 Task: Apply line weight 2px.
Action: Mouse moved to (119, 88)
Screenshot: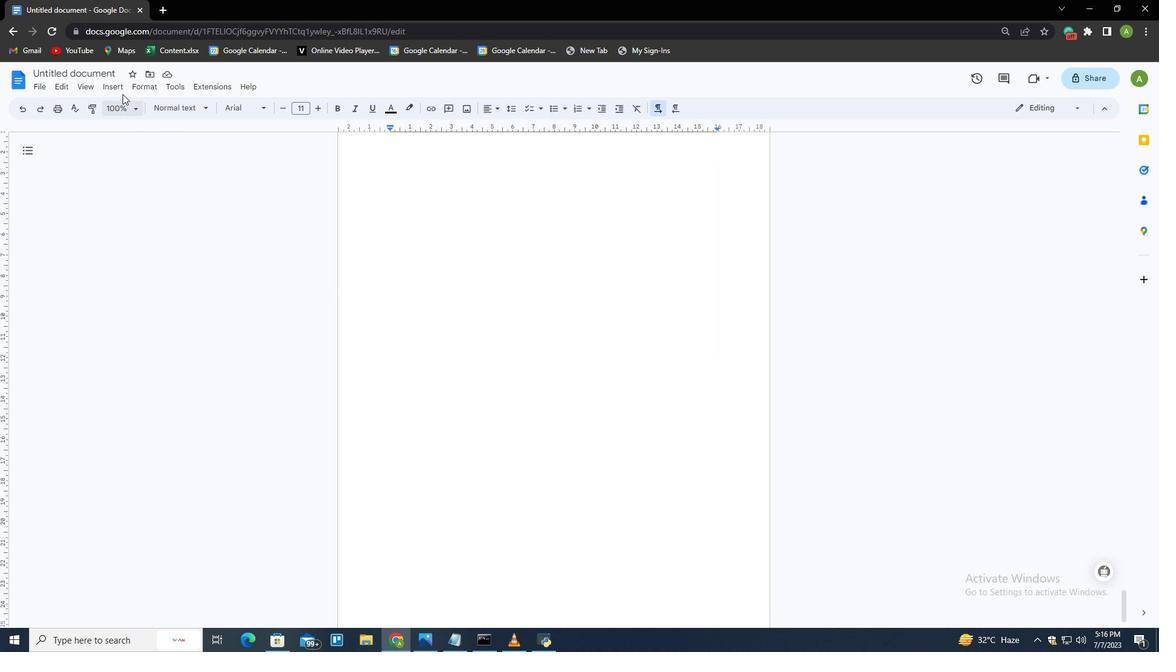 
Action: Mouse pressed left at (119, 88)
Screenshot: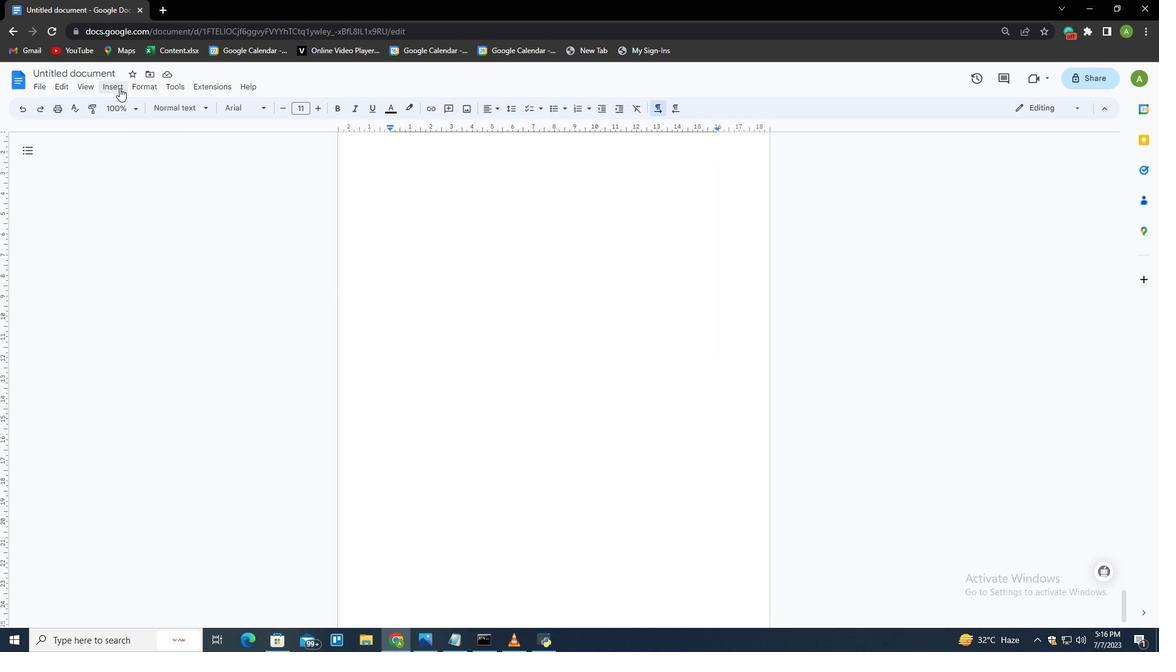 
Action: Mouse moved to (138, 136)
Screenshot: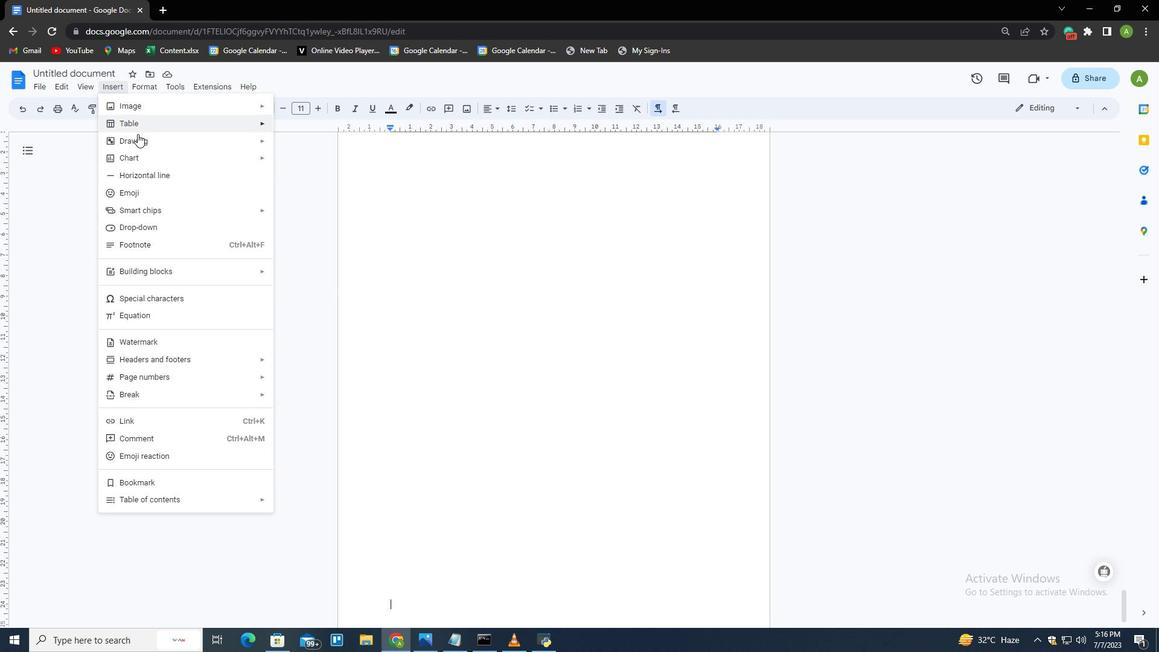 
Action: Mouse pressed left at (138, 136)
Screenshot: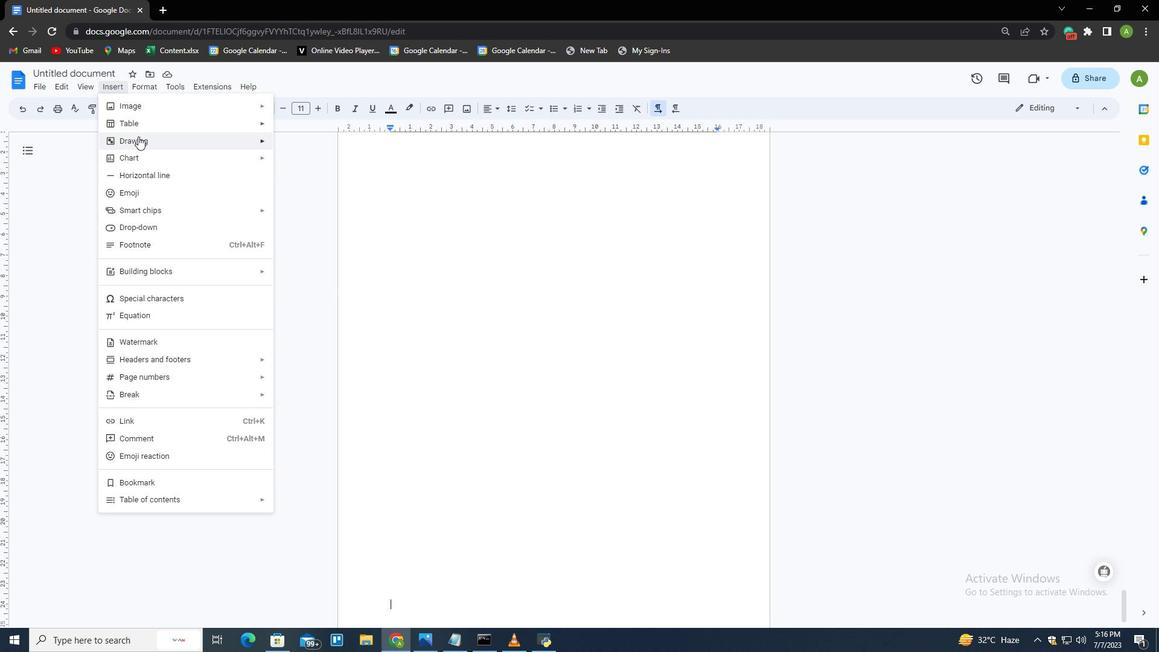 
Action: Mouse moved to (311, 138)
Screenshot: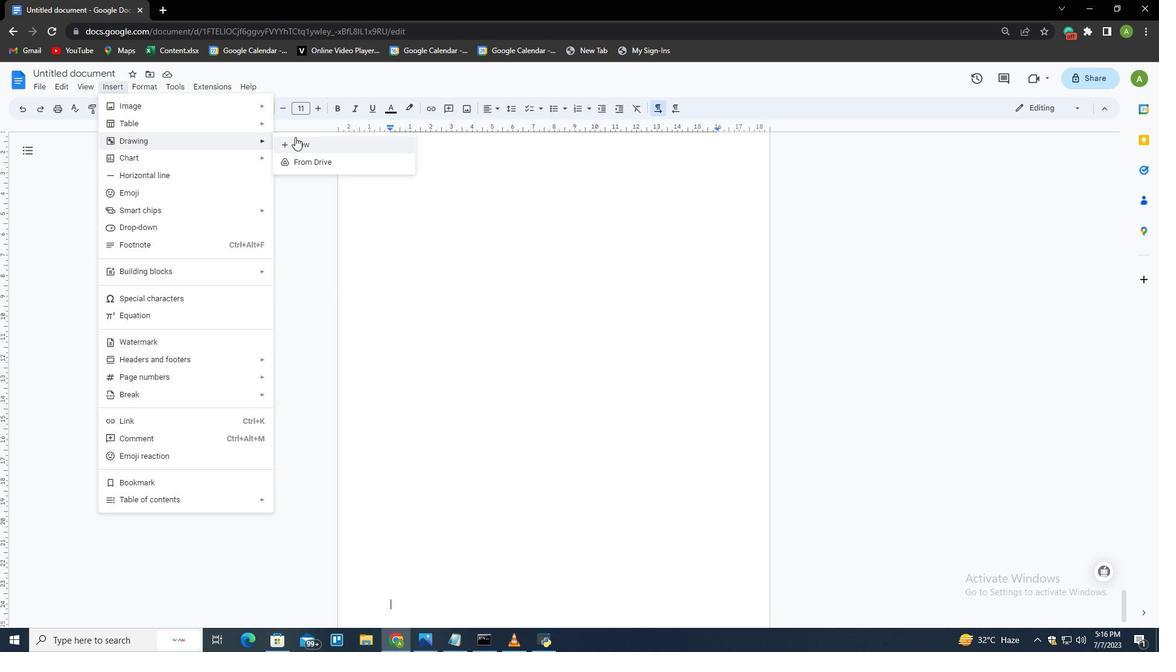
Action: Mouse pressed left at (311, 138)
Screenshot: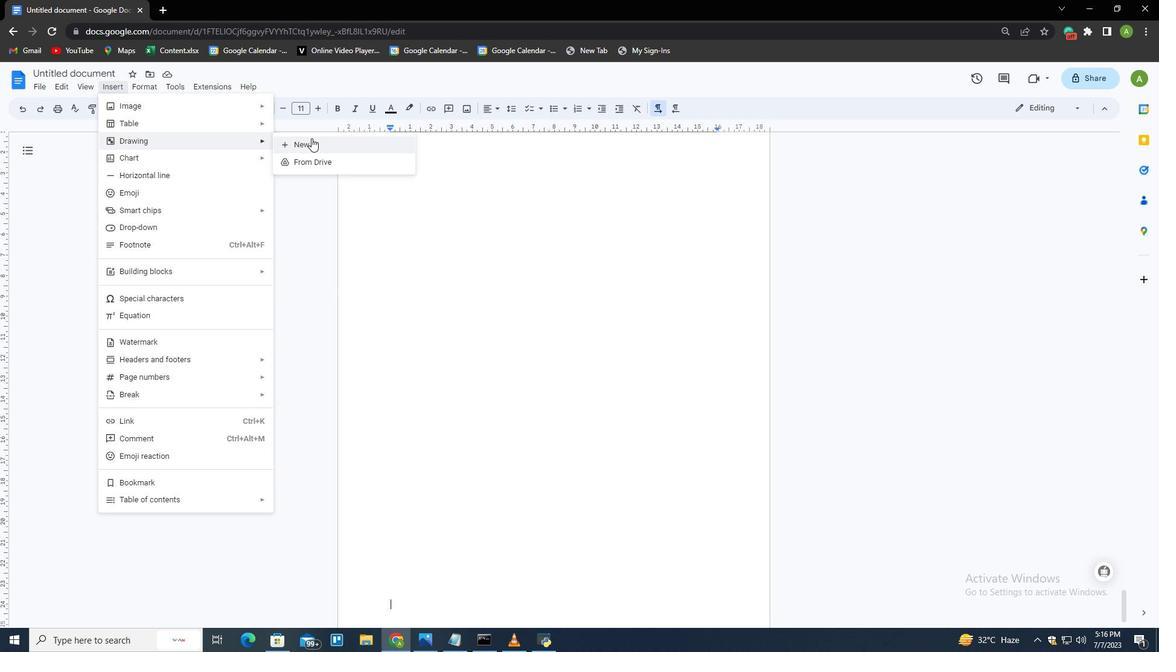 
Action: Mouse moved to (448, 137)
Screenshot: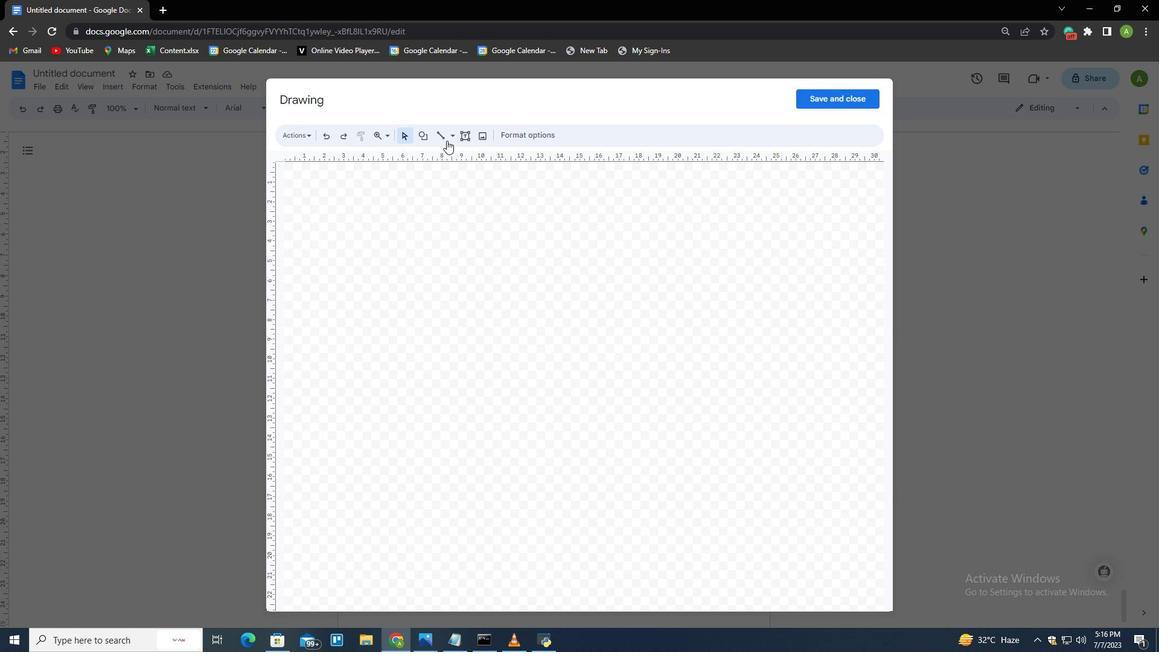 
Action: Mouse pressed left at (448, 137)
Screenshot: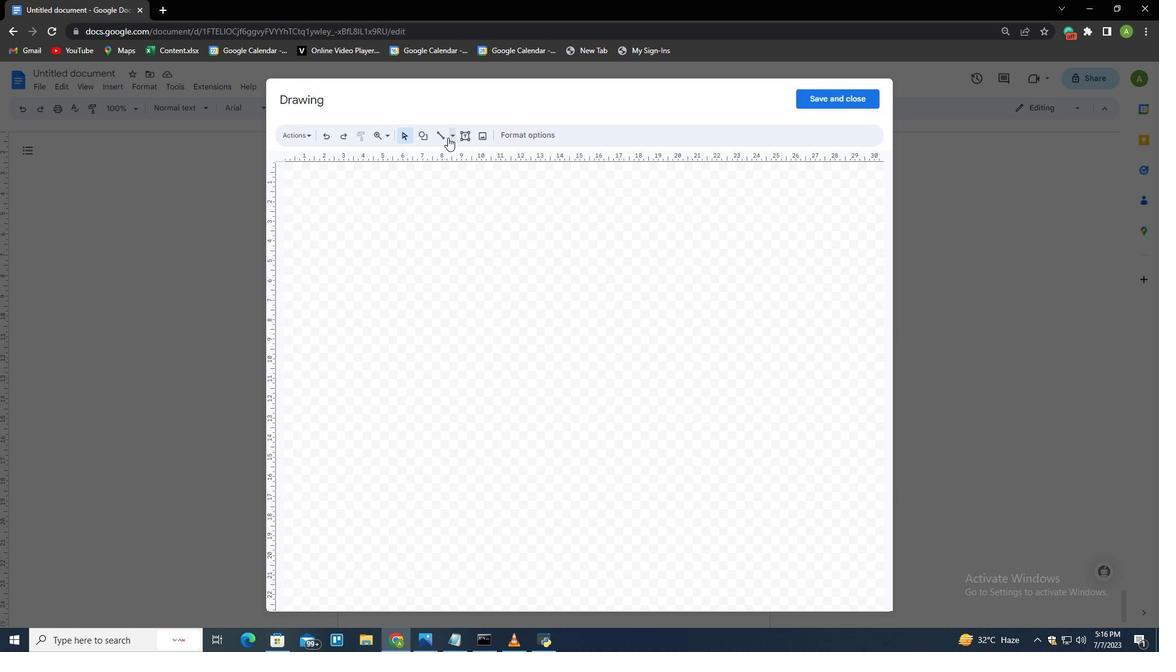 
Action: Mouse moved to (446, 150)
Screenshot: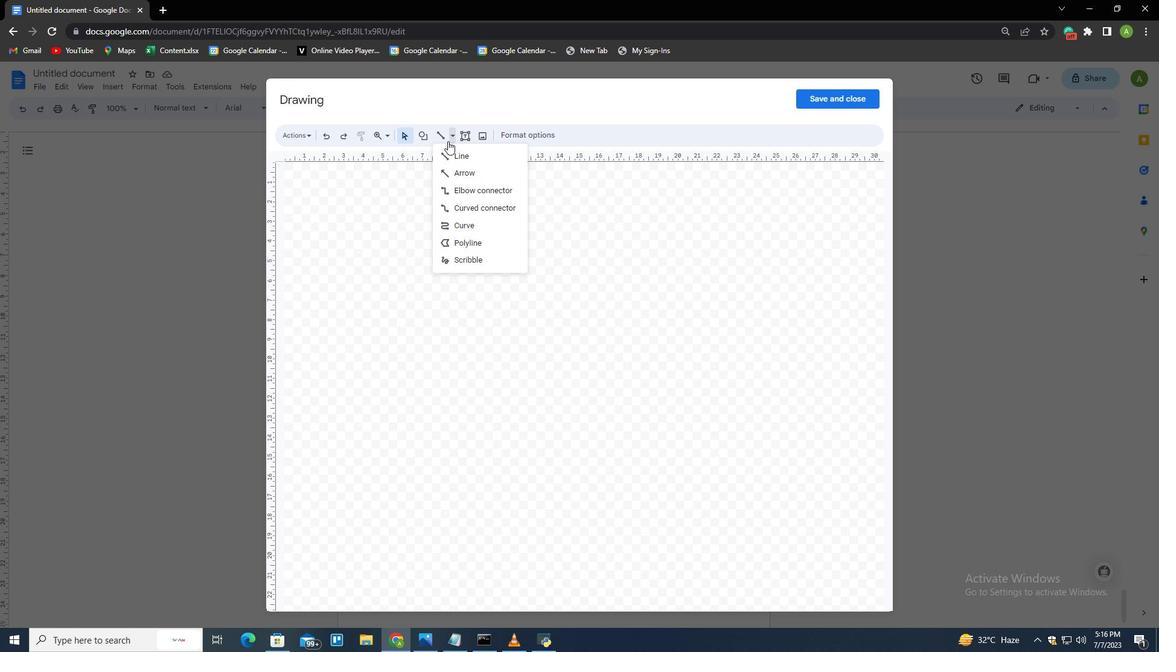 
Action: Mouse pressed left at (446, 150)
Screenshot: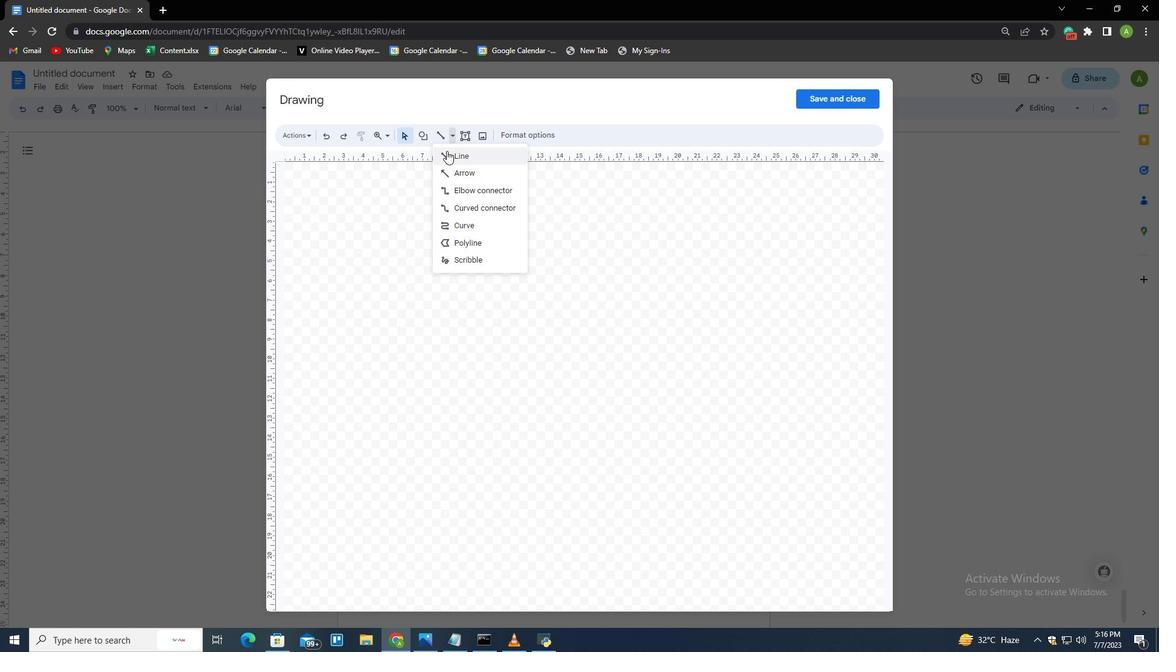 
Action: Mouse moved to (448, 195)
Screenshot: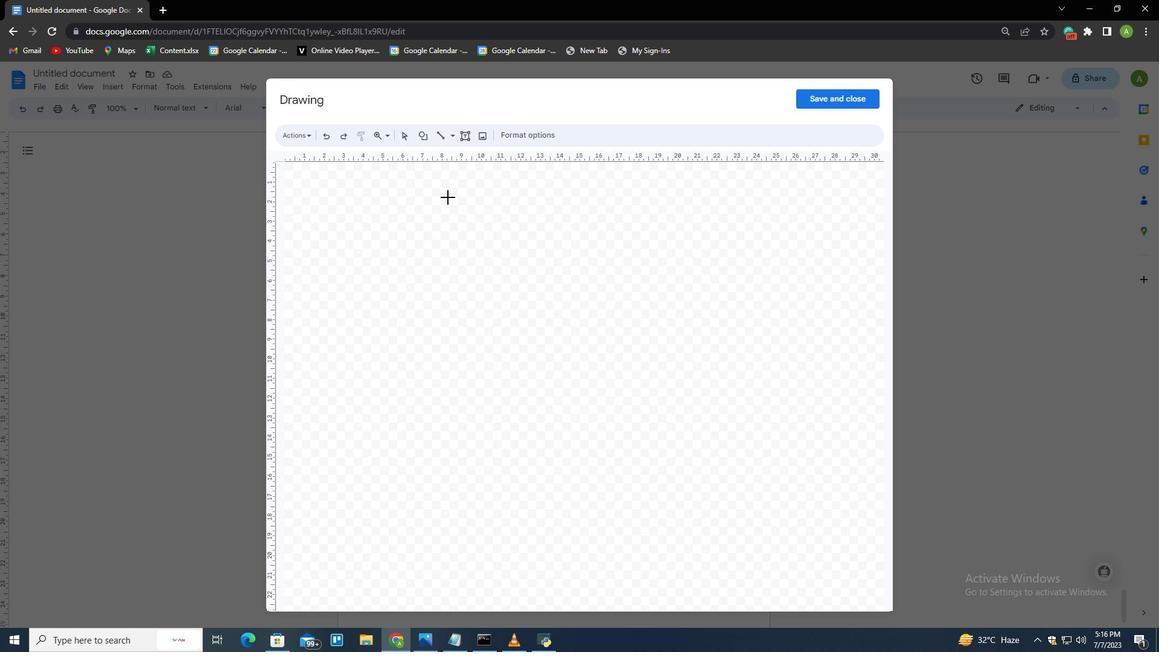 
Action: Mouse pressed left at (448, 195)
Screenshot: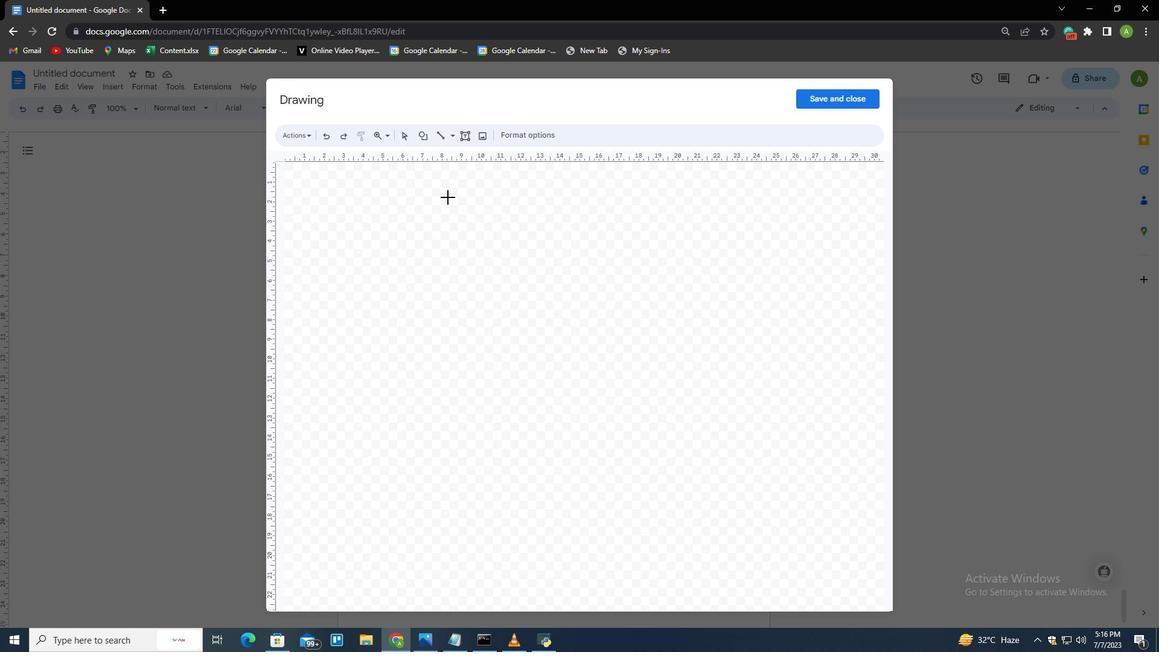 
Action: Mouse moved to (522, 140)
Screenshot: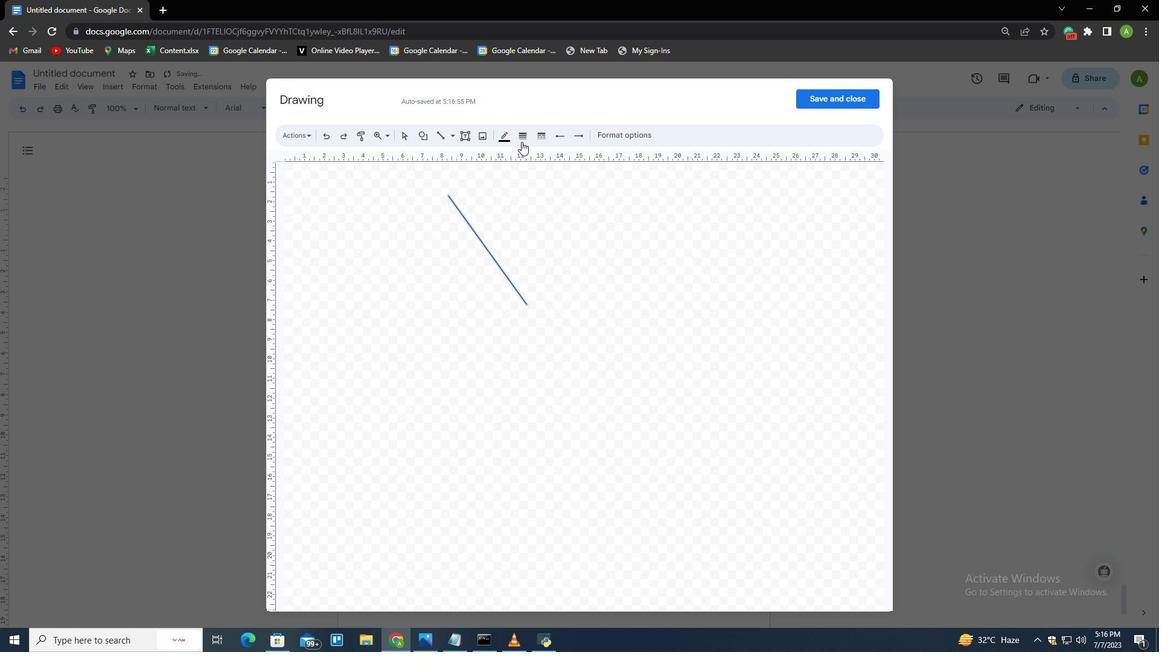 
Action: Mouse pressed left at (522, 140)
Screenshot: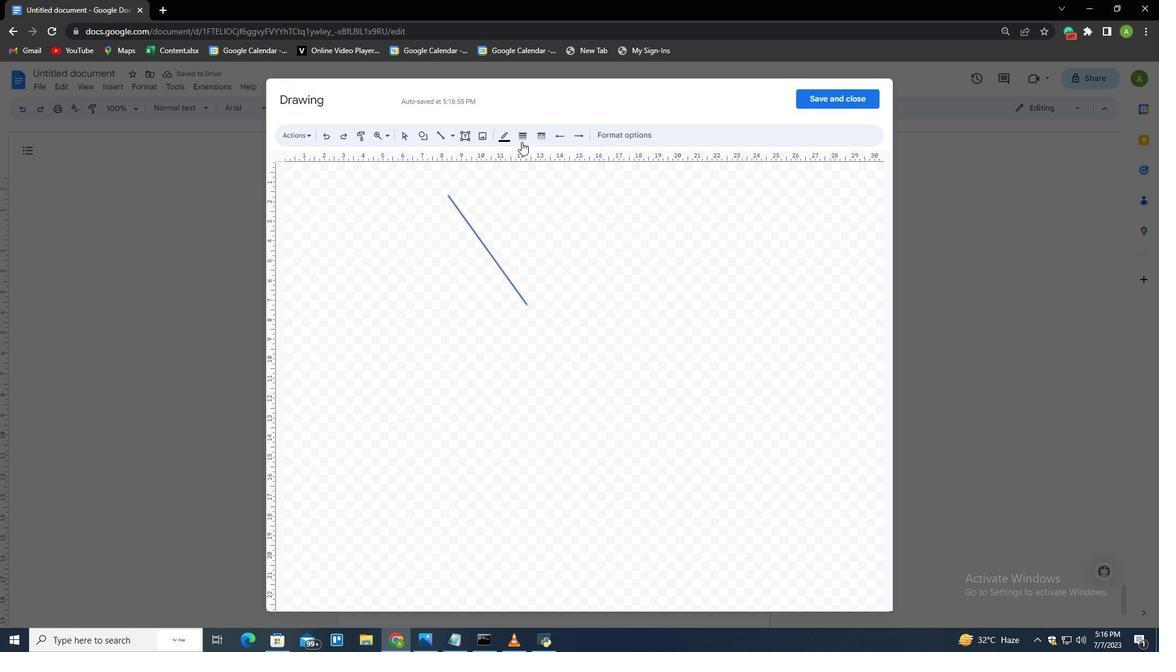 
Action: Mouse moved to (533, 173)
Screenshot: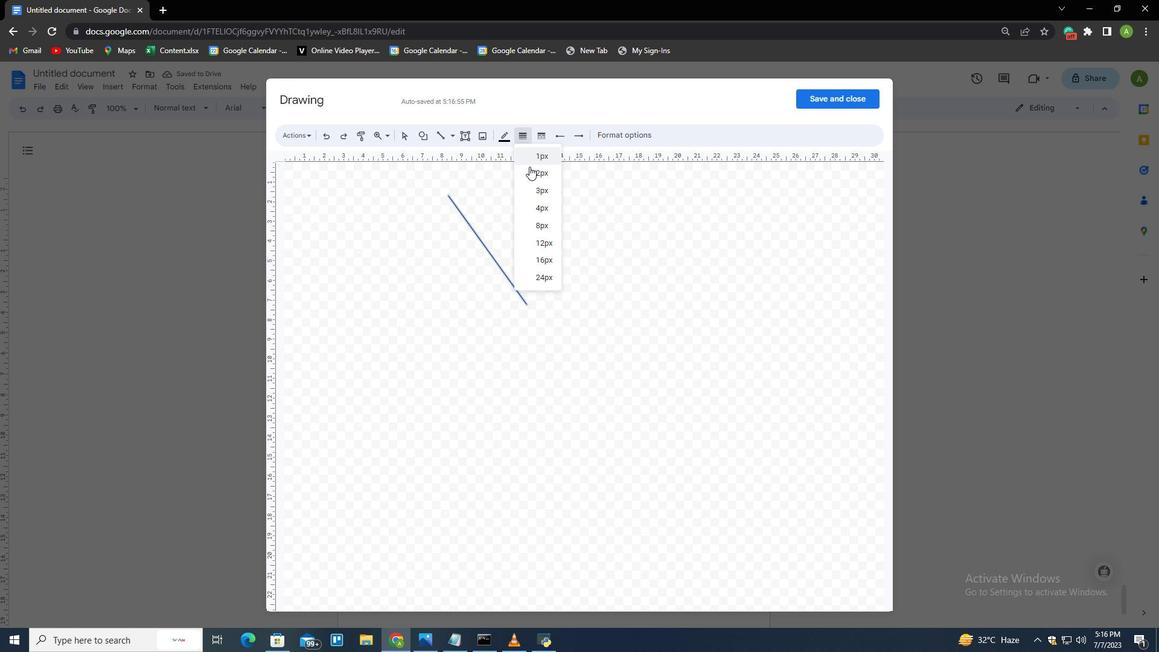 
Action: Mouse pressed left at (533, 173)
Screenshot: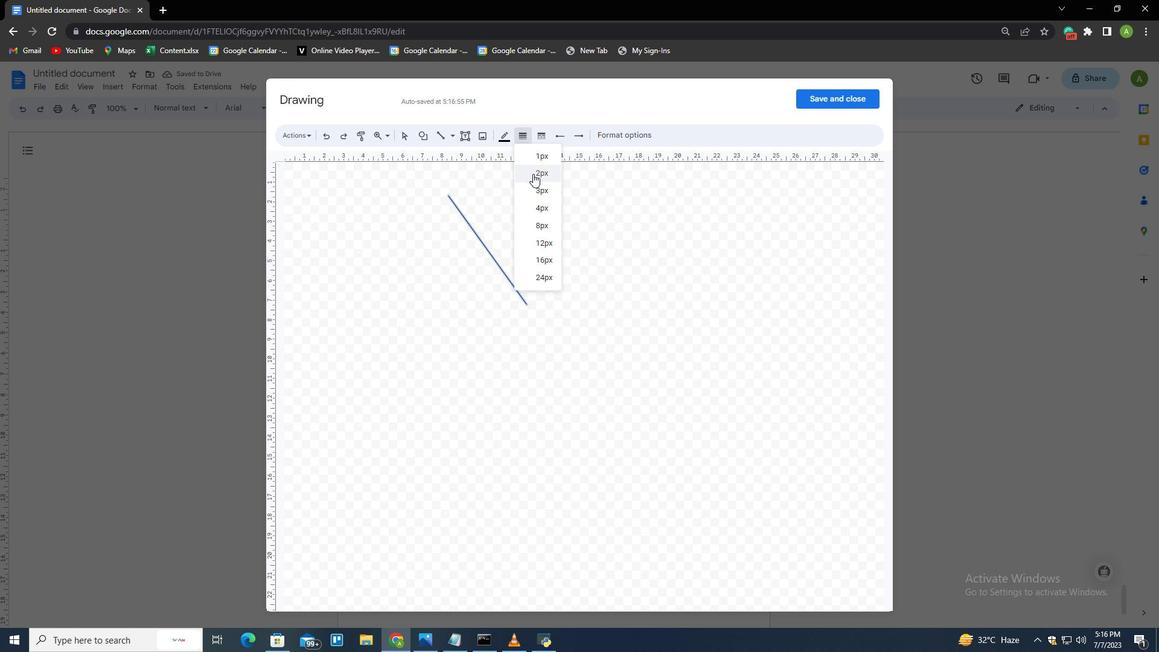 
Action: Mouse moved to (529, 201)
Screenshot: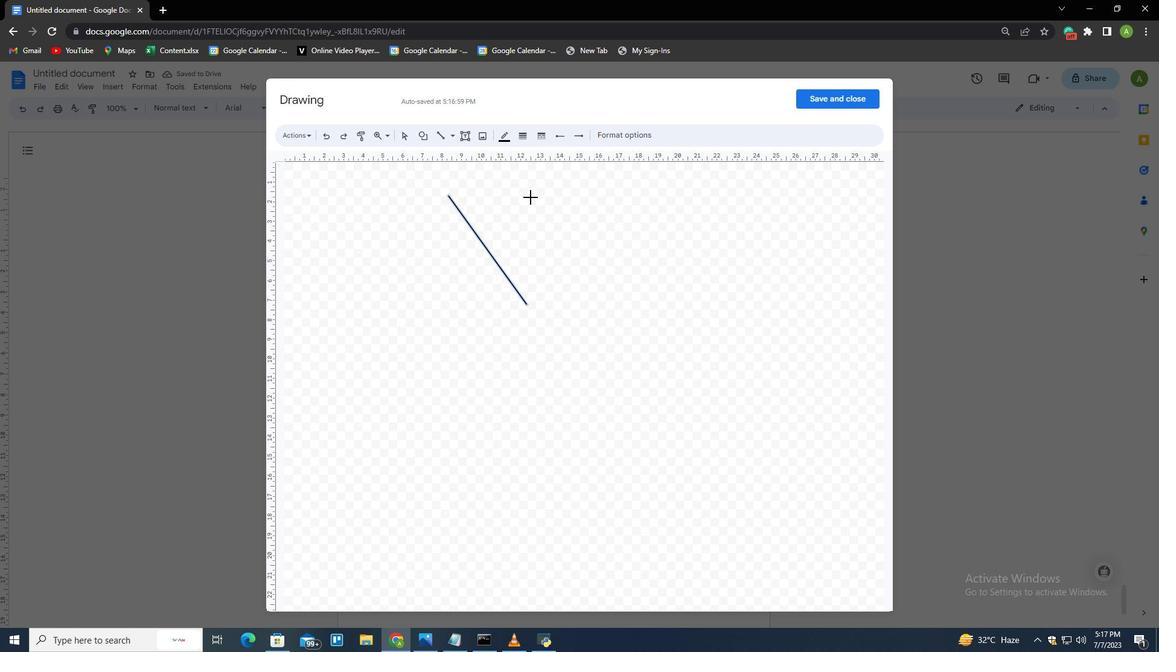 
